 Task: Change the video mode to Yadif (2x).
Action: Mouse moved to (113, 14)
Screenshot: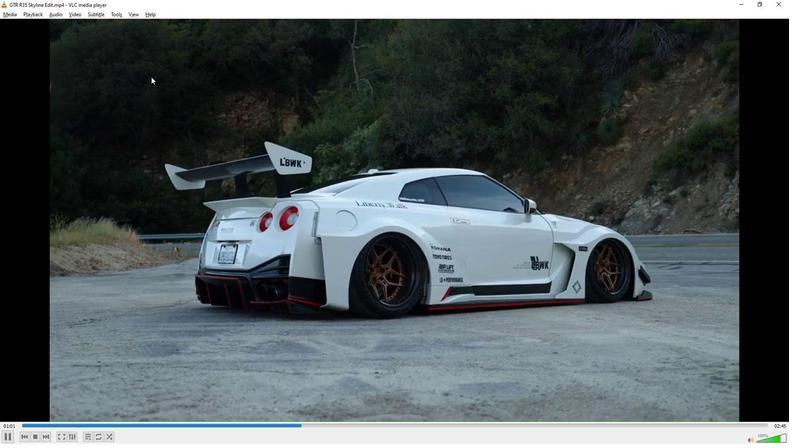 
Action: Mouse pressed left at (113, 14)
Screenshot: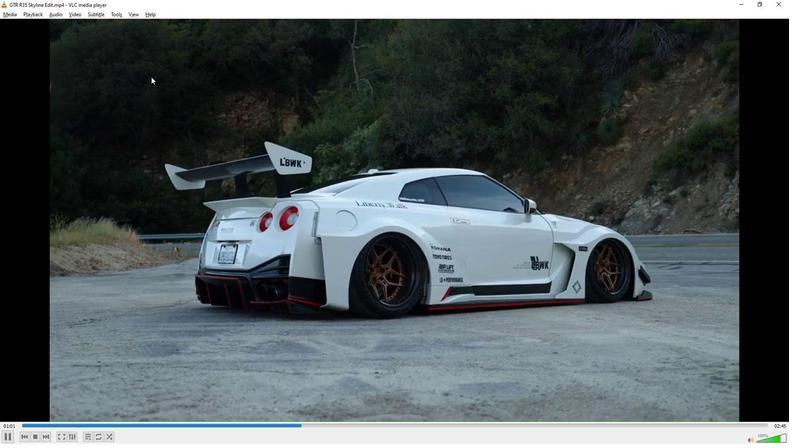 
Action: Mouse moved to (135, 111)
Screenshot: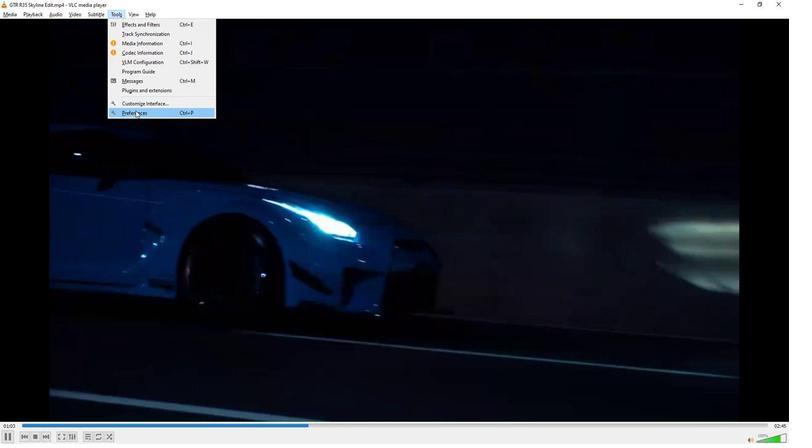 
Action: Mouse pressed left at (135, 111)
Screenshot: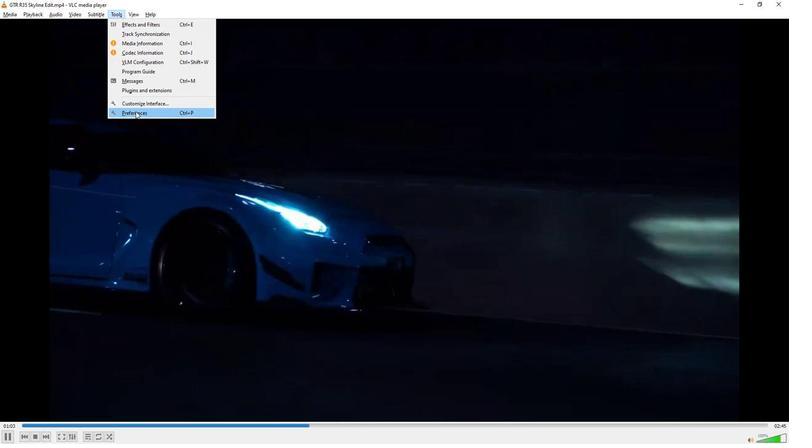 
Action: Mouse moved to (238, 78)
Screenshot: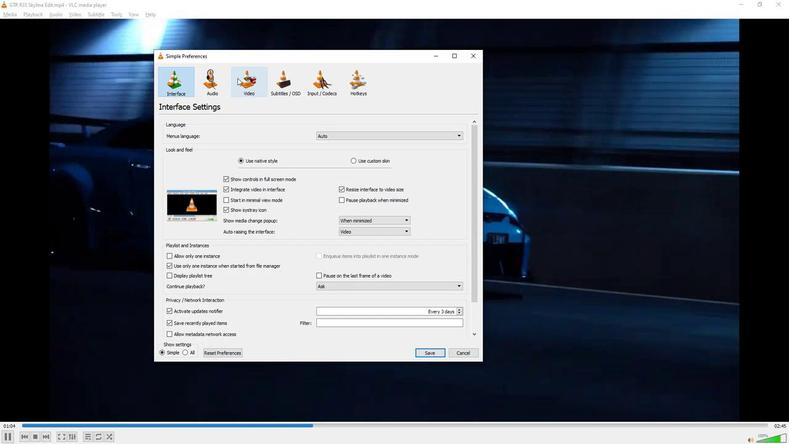 
Action: Mouse pressed left at (238, 78)
Screenshot: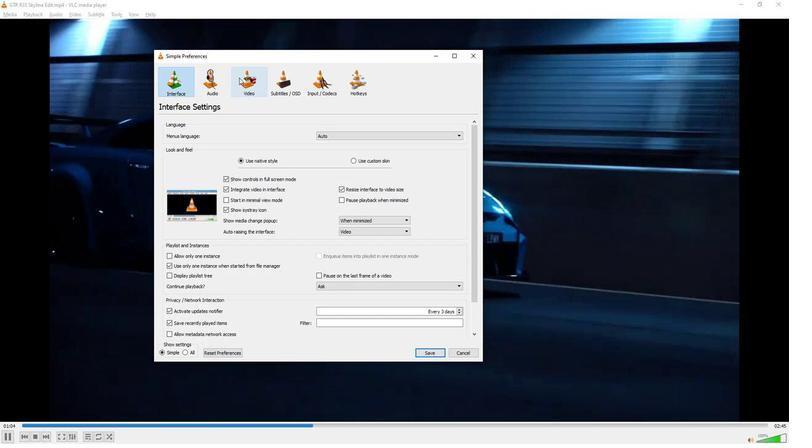 
Action: Mouse moved to (354, 198)
Screenshot: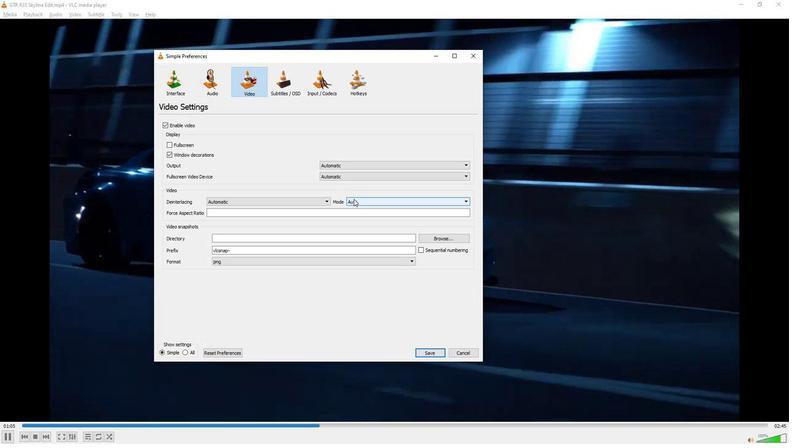 
Action: Mouse pressed left at (354, 198)
Screenshot: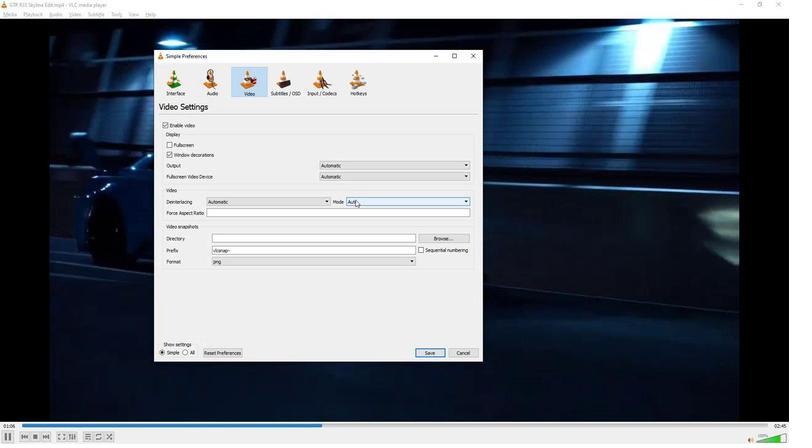 
Action: Mouse moved to (360, 249)
Screenshot: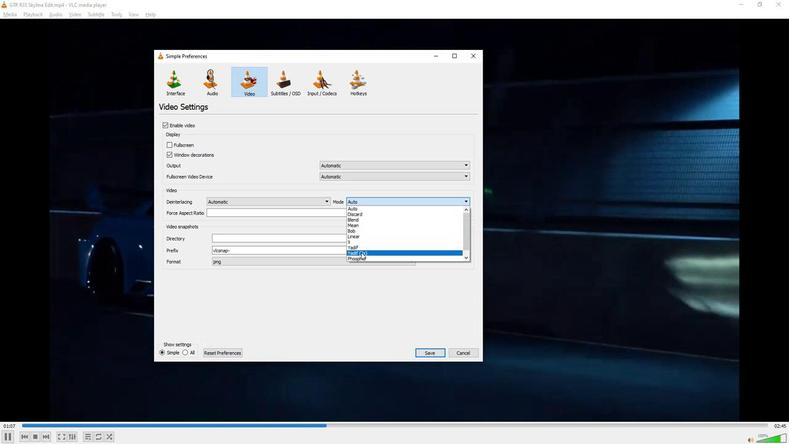 
Action: Mouse pressed left at (360, 249)
Screenshot: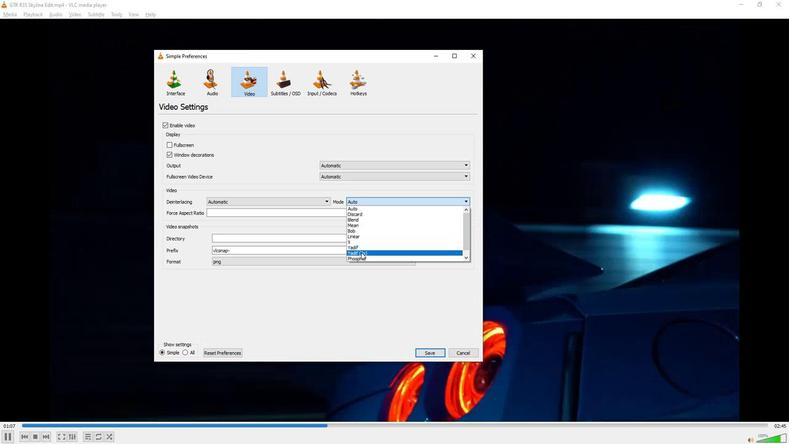 
Action: Mouse moved to (339, 308)
Screenshot: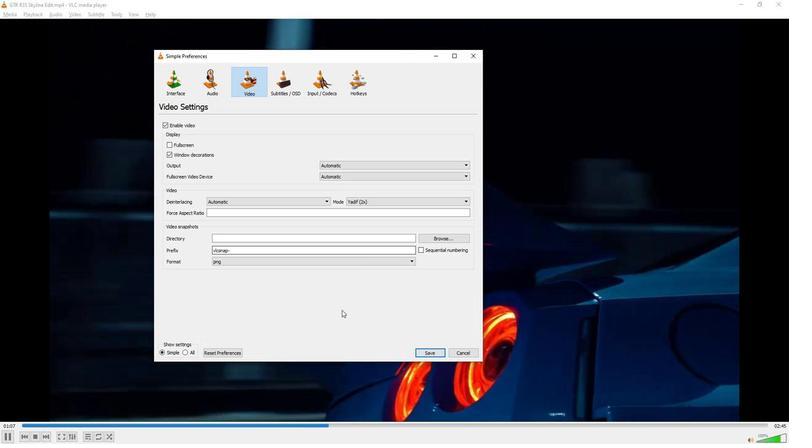 
